 Task: Find the cross product of the vectors {1, 0, 1} and {0, 1, 0} in 3D space.
Action: Mouse moved to (1008, 69)
Screenshot: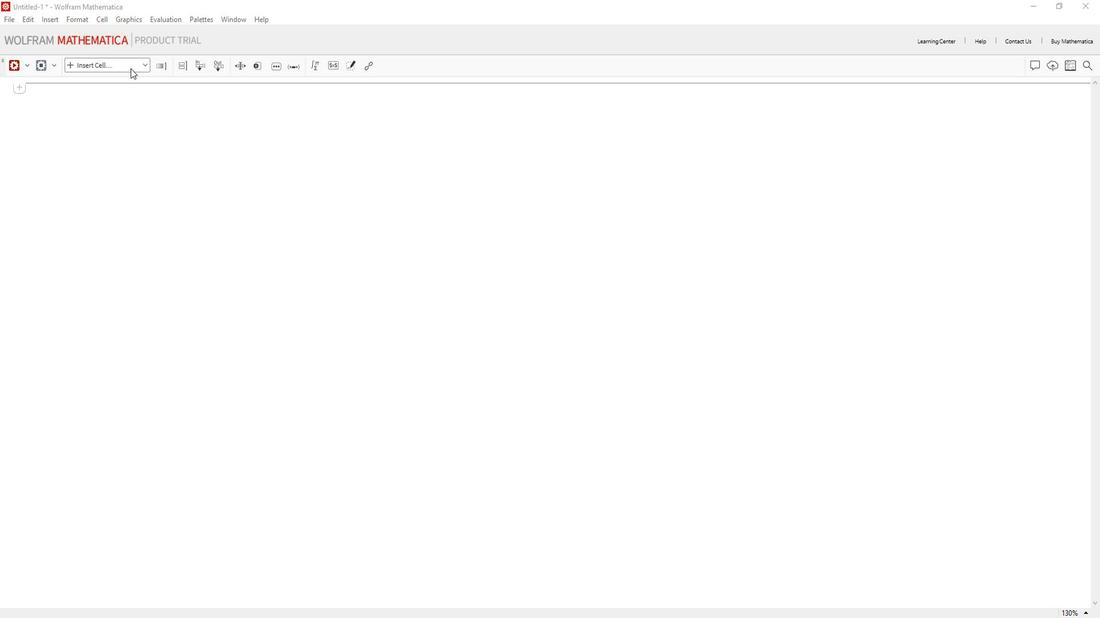 
Action: Mouse pressed left at (1008, 69)
Screenshot: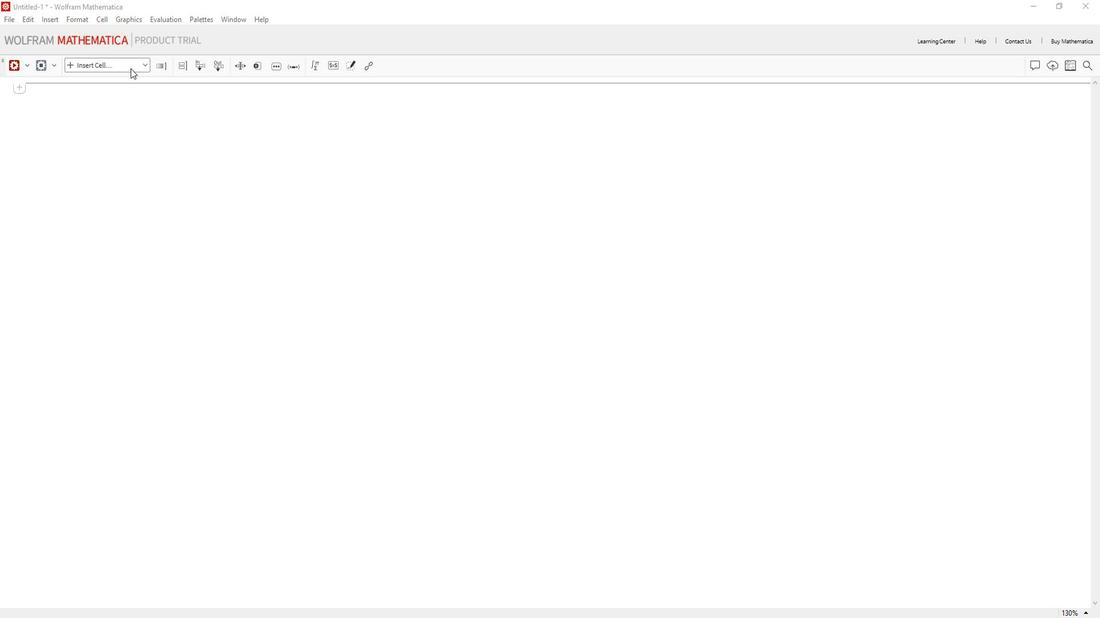 
Action: Mouse moved to (991, 82)
Screenshot: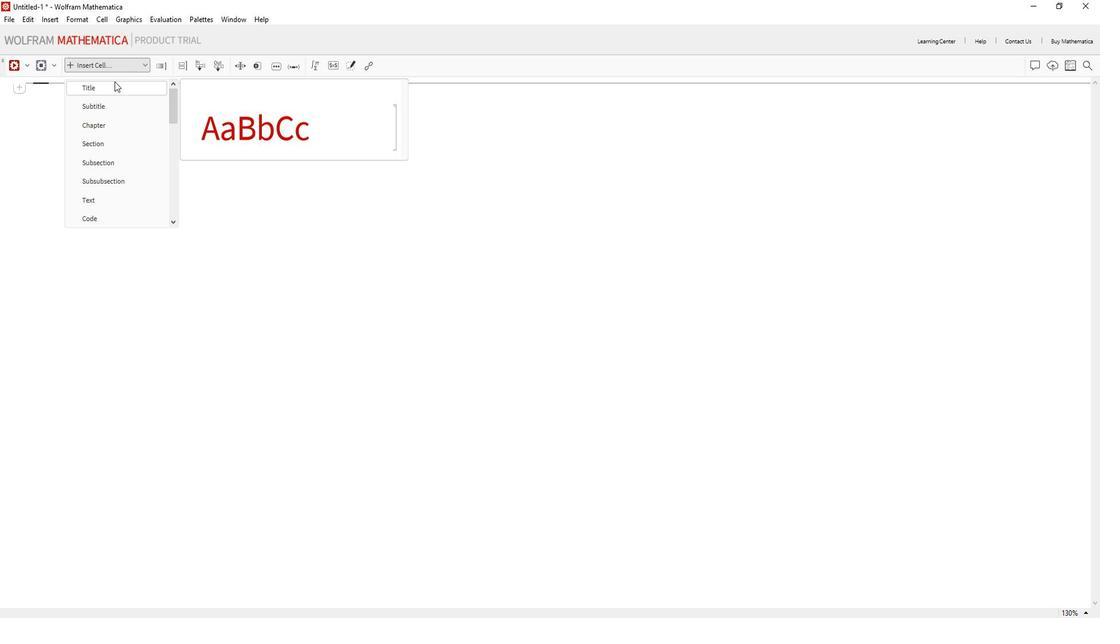 
Action: Mouse pressed left at (991, 82)
Screenshot: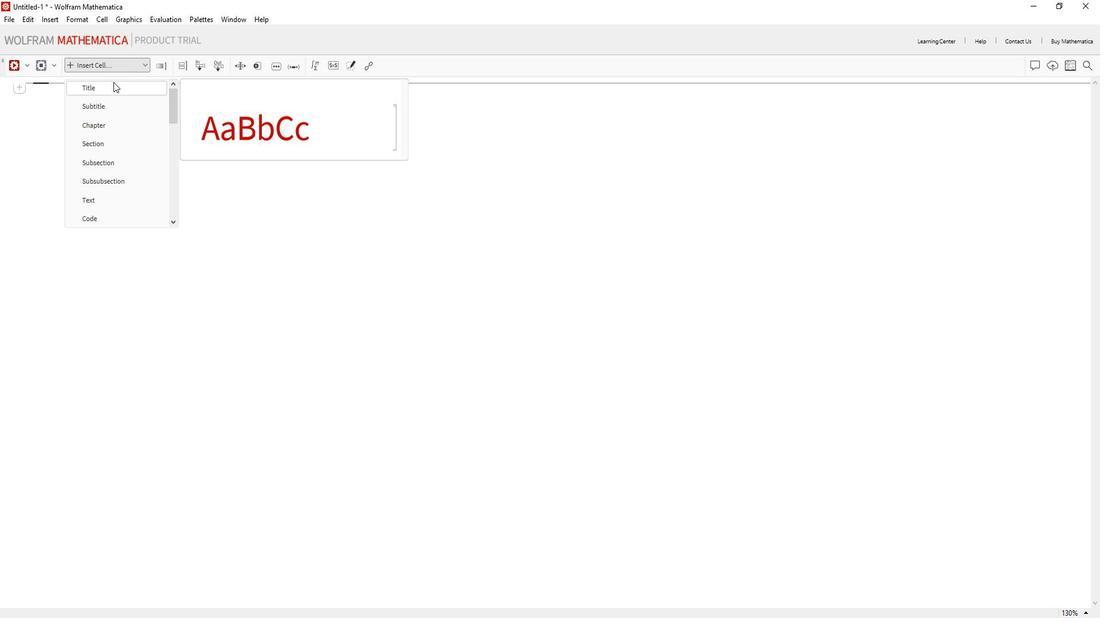 
Action: Key pressed <Key.shift><Key.shift><Key.shift><Key.shift><Key.shift><Key.shift><Key.shift><Key.shift><Key.shift><Key.shift><Key.shift><Key.shift><Key.shift>Find<Key.space>the<Key.space>cross<Key.space>product<Key.space>of<Key.space>the<Key.space>b<Key.backspace>vectors
Screenshot: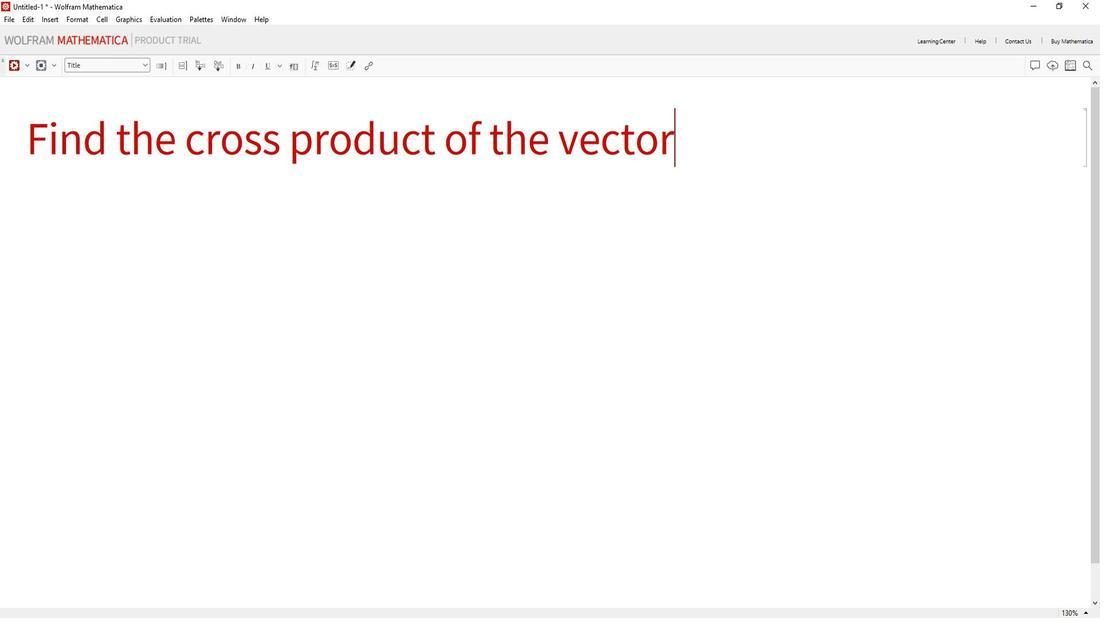 
Action: Mouse moved to (974, 225)
Screenshot: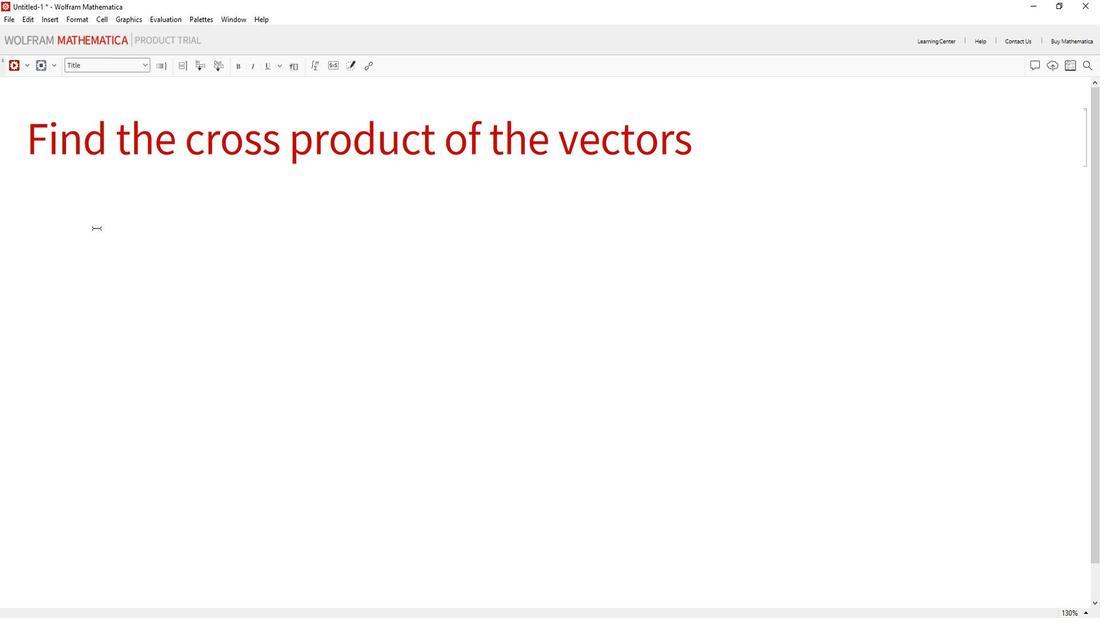 
Action: Mouse pressed left at (974, 225)
Screenshot: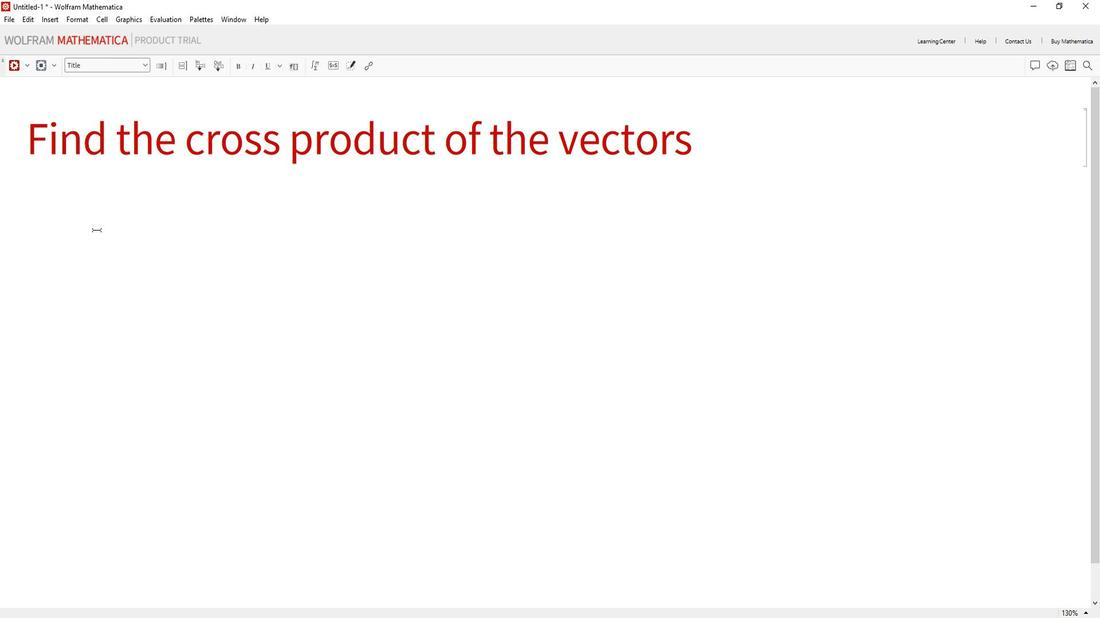 
Action: Mouse moved to (985, 66)
Screenshot: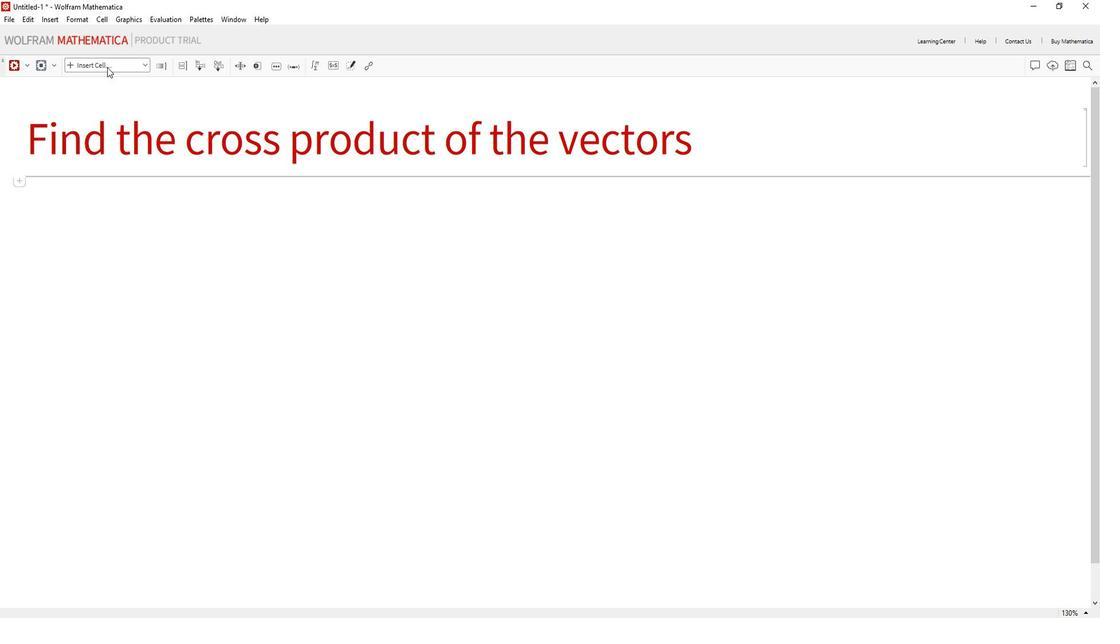 
Action: Mouse pressed left at (985, 66)
Screenshot: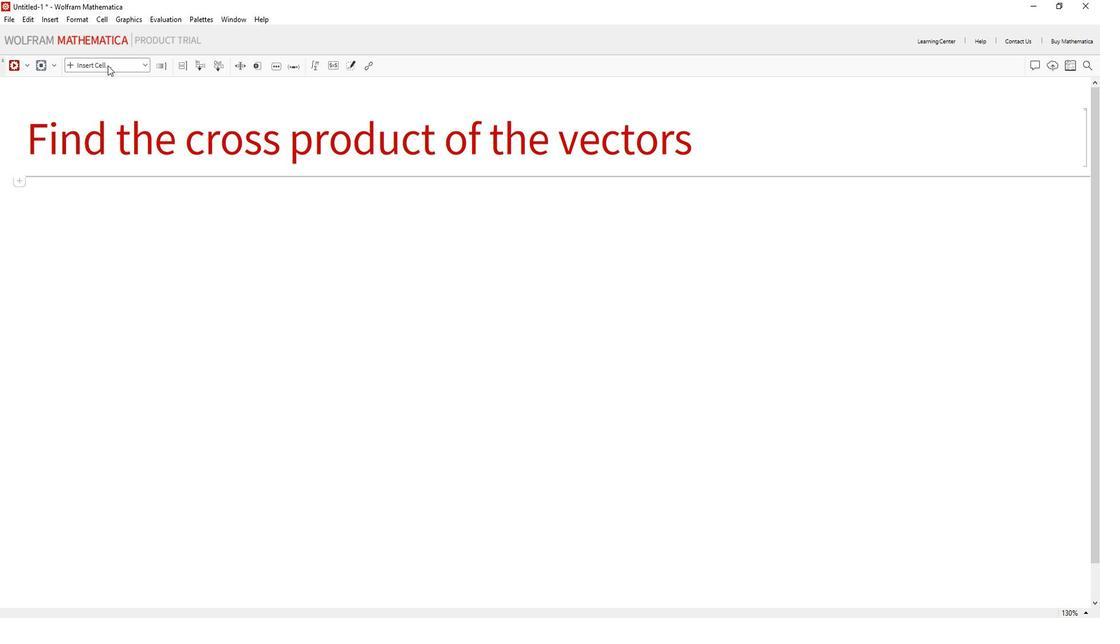 
Action: Mouse moved to (964, 216)
Screenshot: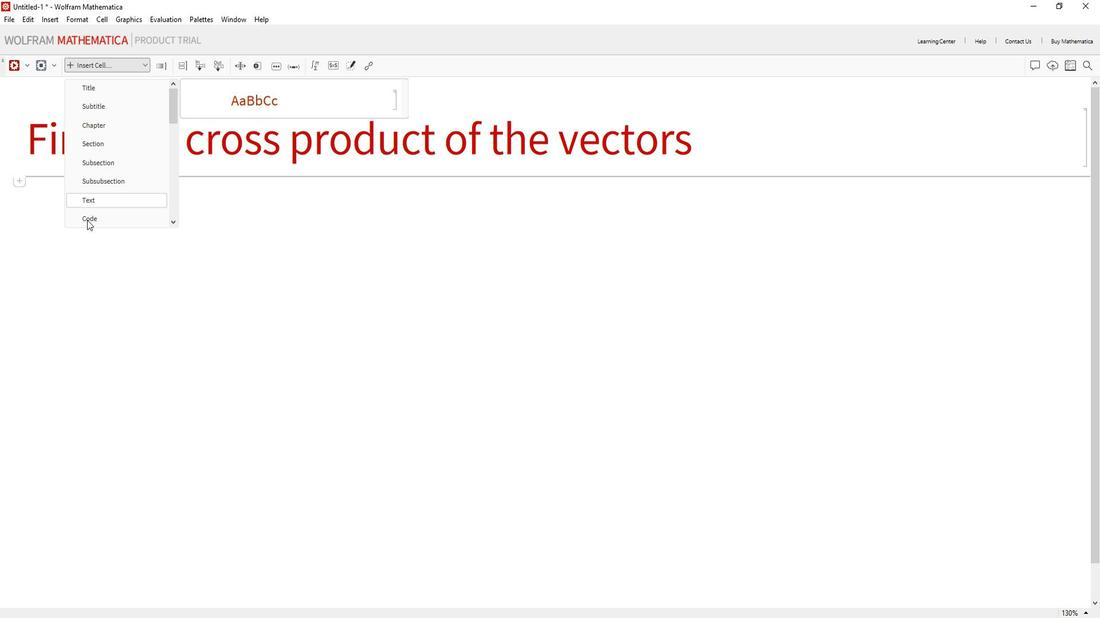 
Action: Mouse pressed left at (964, 216)
Screenshot: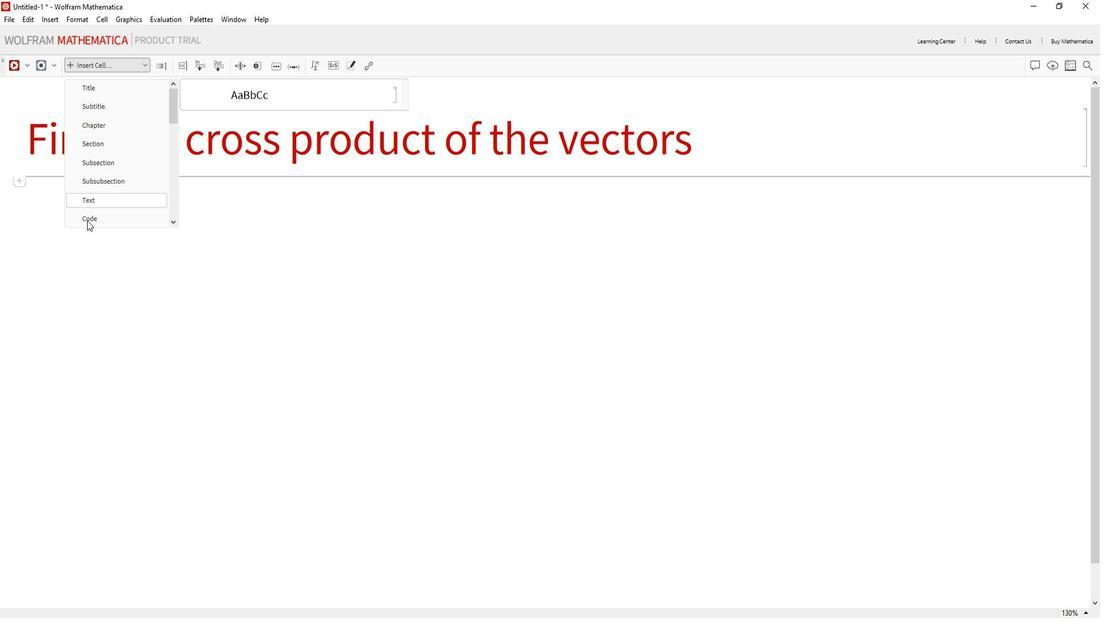 
Action: Mouse moved to (782, 234)
Screenshot: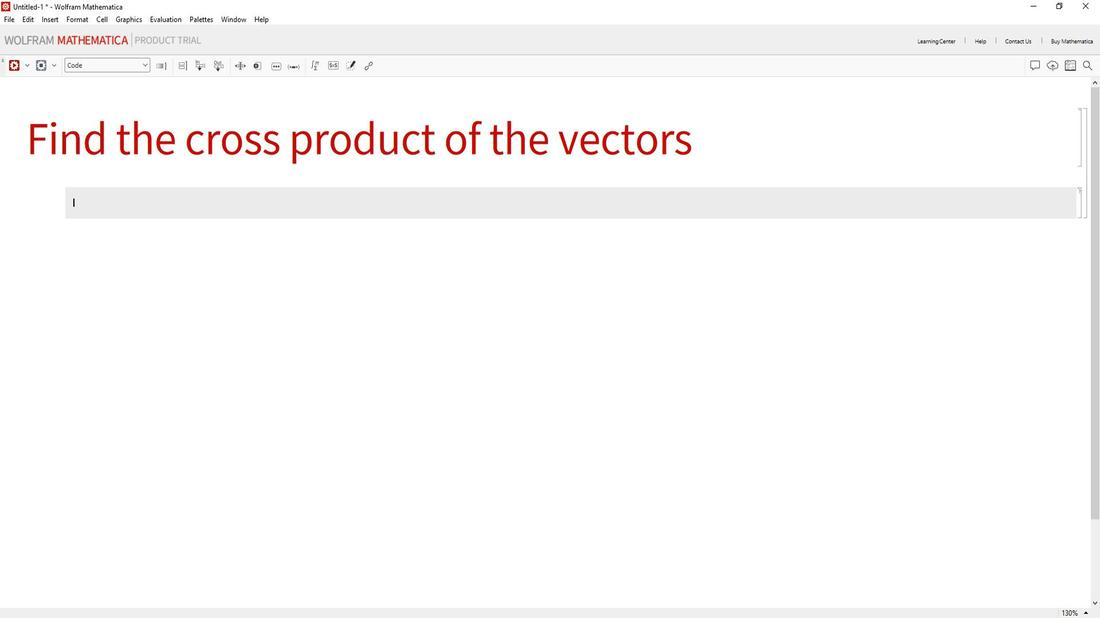 
Action: Mouse pressed left at (782, 234)
Screenshot: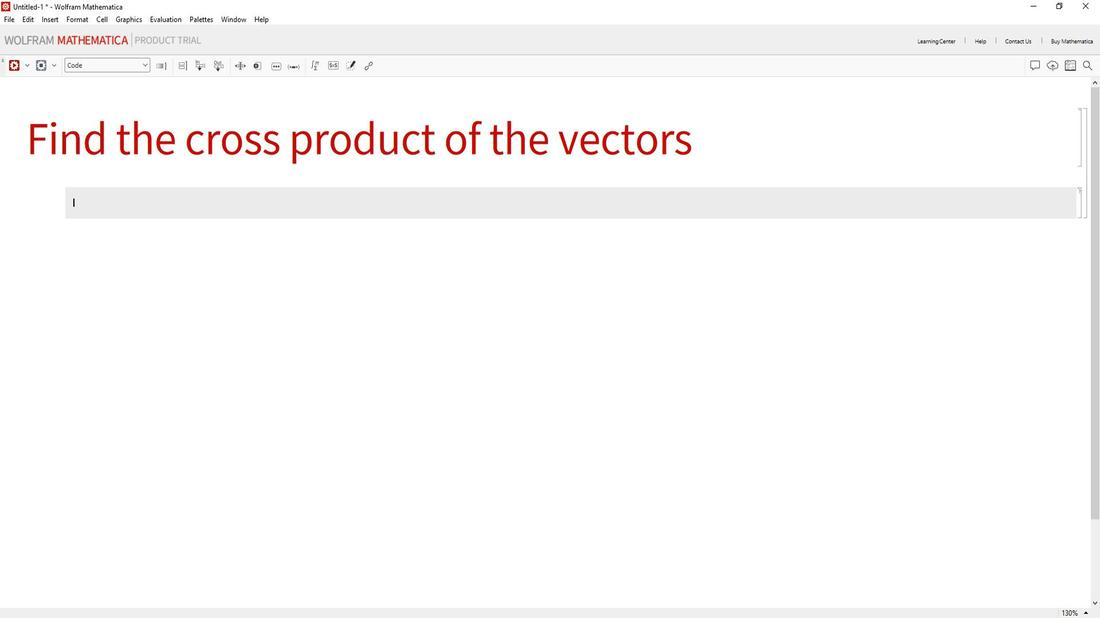 
Action: Mouse moved to (974, 198)
Screenshot: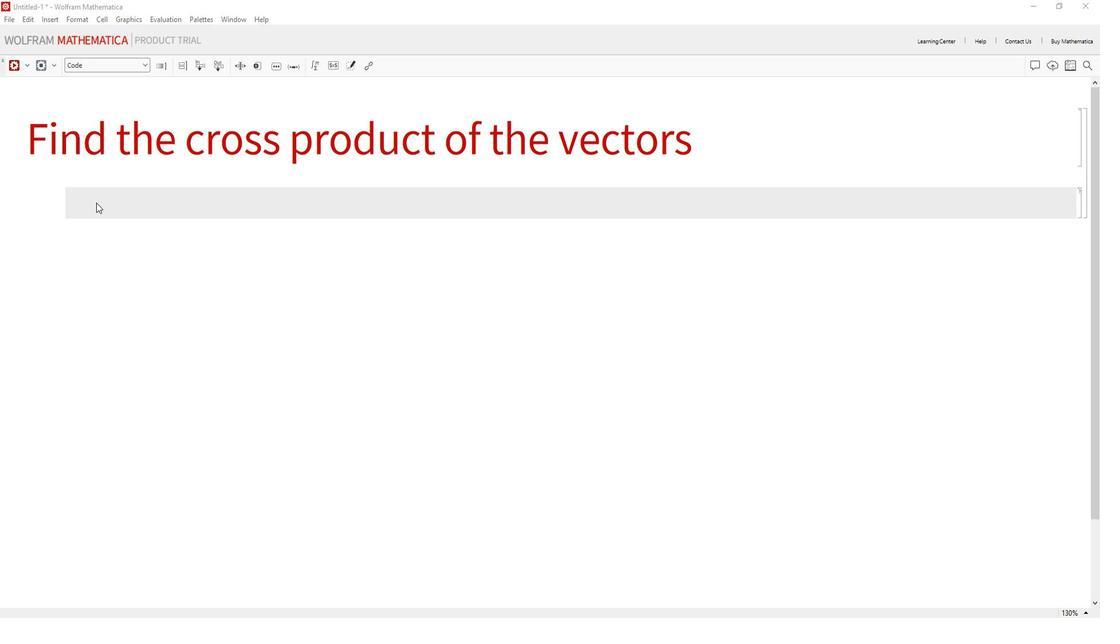 
Action: Mouse pressed left at (974, 198)
Screenshot: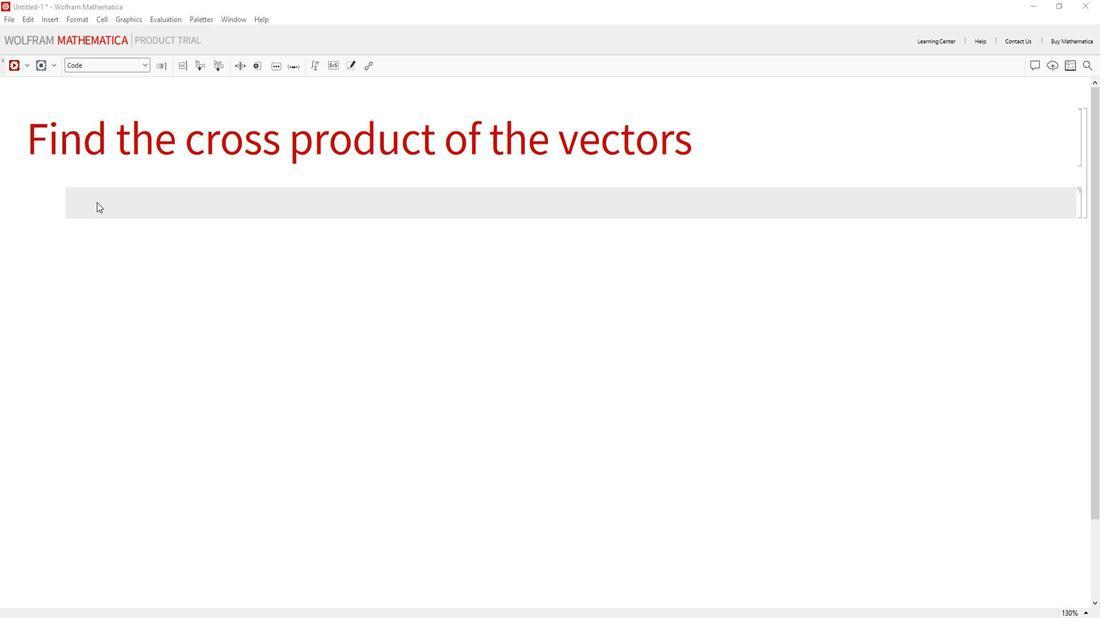 
Action: Key pressed <Key.shift_r>(*<Key.shift>Define<Key.space>the<Key.space>vectors<Key.right><Key.right>a<Key.space>=<Key.space><Key.shift_r>{1,<Key.space>0,<Key.space>1<Key.right>;<Key.enter>b<Key.space>=<Key.space><Key.shift_r><Key.shift_r><Key.shift_r><Key.shift_r><Key.shift_r><Key.shift_r>{0,1<Key.backspace><Key.space>,<Key.space><Key.backspace><Key.backspace>1,<Key.space>0<Key.right>;<Key.enter><Key.enter><Key.shift_r><Key.shift_r><Key.shift_r><Key.shift_r><Key.shift_r>(*<Key.shift>Calculate<Key.space>the<Key.space>cross<Key.space>product<Key.space>using<Key.space><Key.shift>Cross<Key.space>function<Key.right><Key.right><Key.enter>cross<Key.shift>Produ<Key.backspace>uct<Key.enter><Key.space>=<Key.space><Key.shift>Cross[a,<Key.space>b<Key.right>;<Key.enter><Key.enter><Key.shift_r><Key.shift_r><Key.shift_r><Key.shift_r><Key.shift_r><Key.shift_r>(*<Key.shift><Key.shift><Key.shift><Key.shift><Key.shift>Diplay<Key.space>the<Key.space>result<Key.right><Key.right><Key.enter>cross<Key.shift>Product<Key.enter>
Screenshot: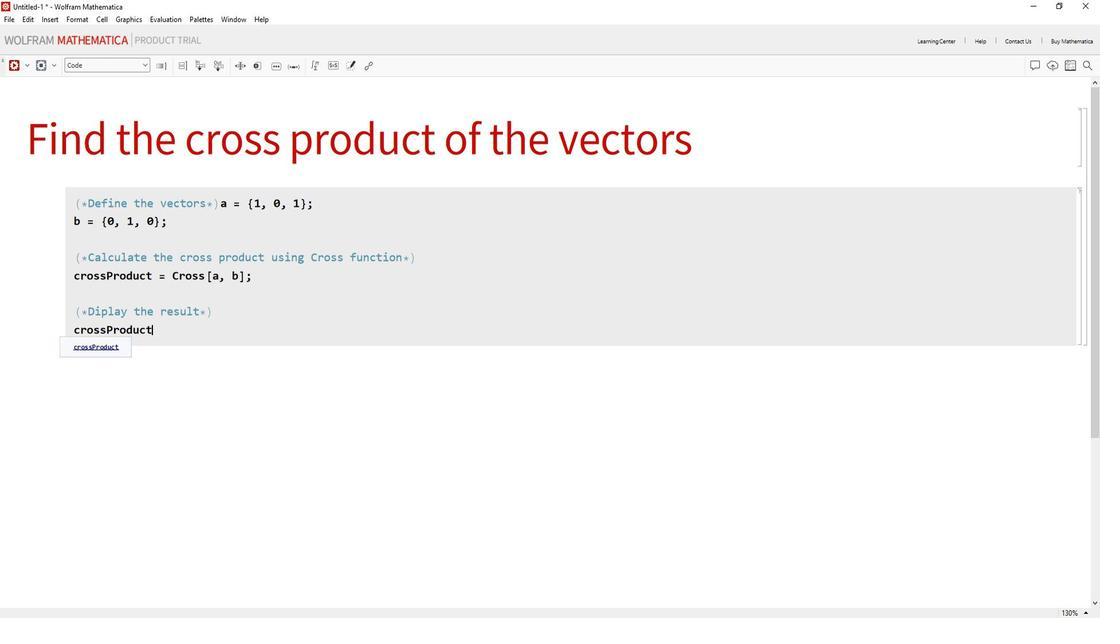
Action: Mouse moved to (1072, 289)
Screenshot: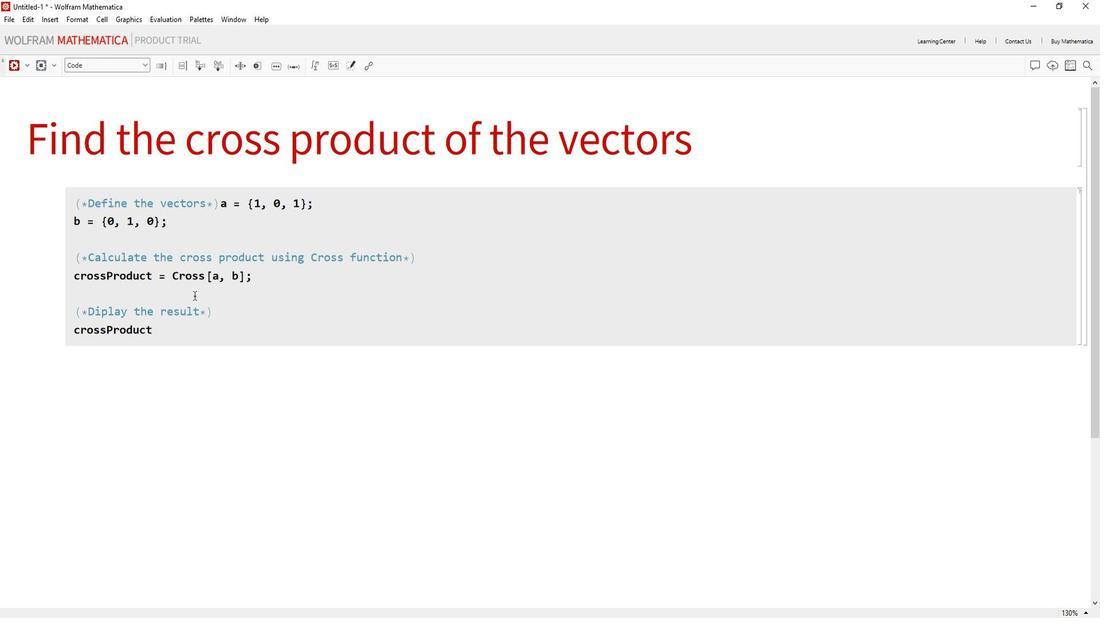 
Action: Mouse pressed left at (1072, 289)
Screenshot: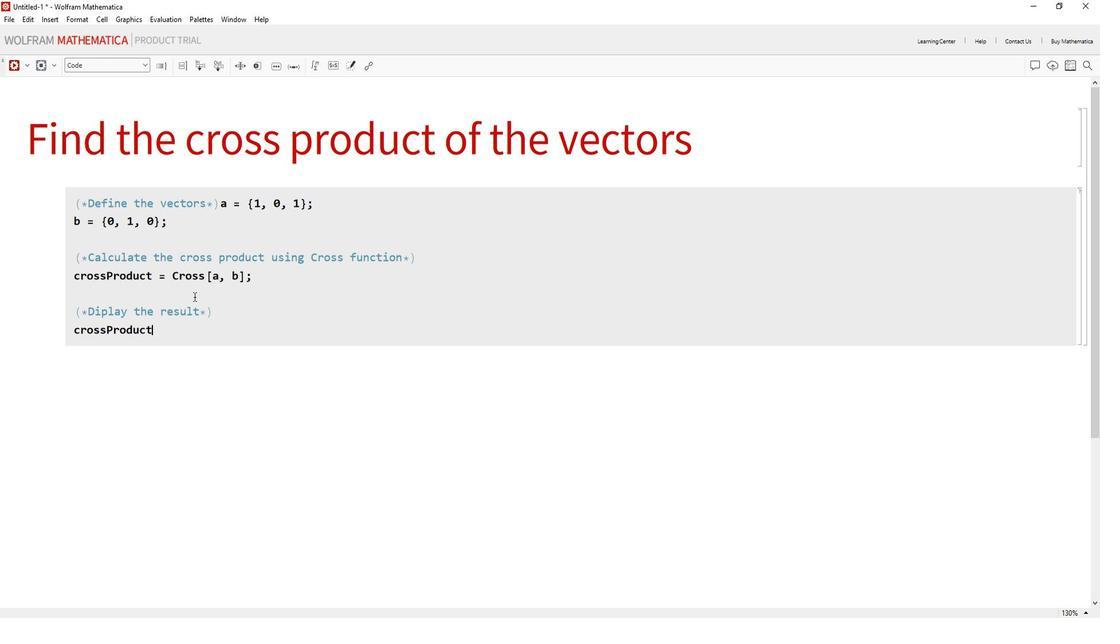 
Action: Mouse moved to (896, 68)
Screenshot: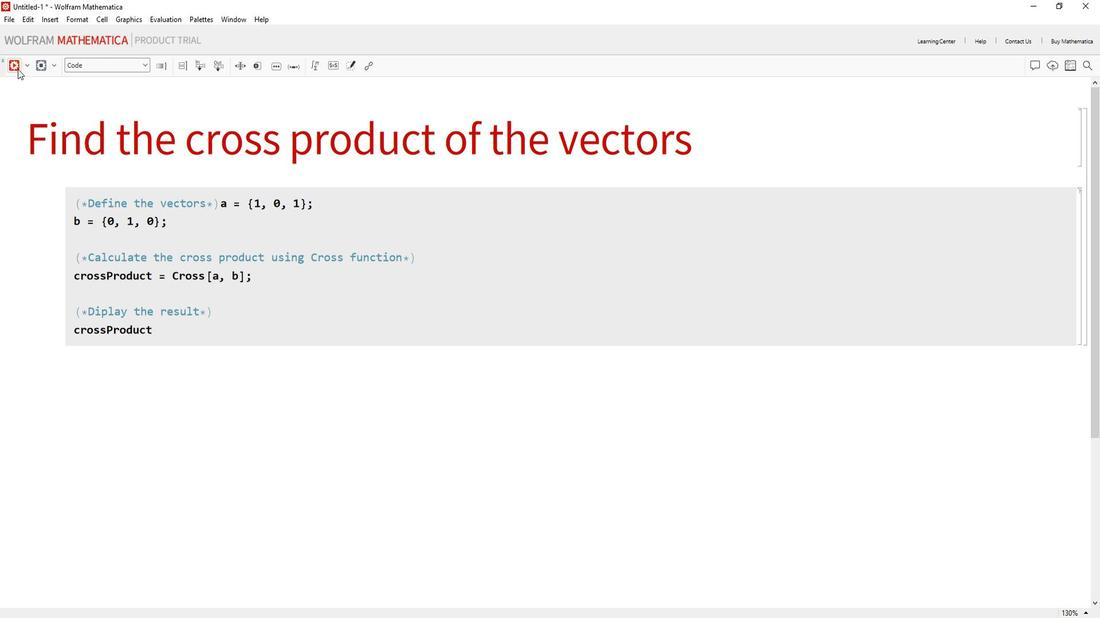 
Action: Mouse pressed left at (896, 68)
Screenshot: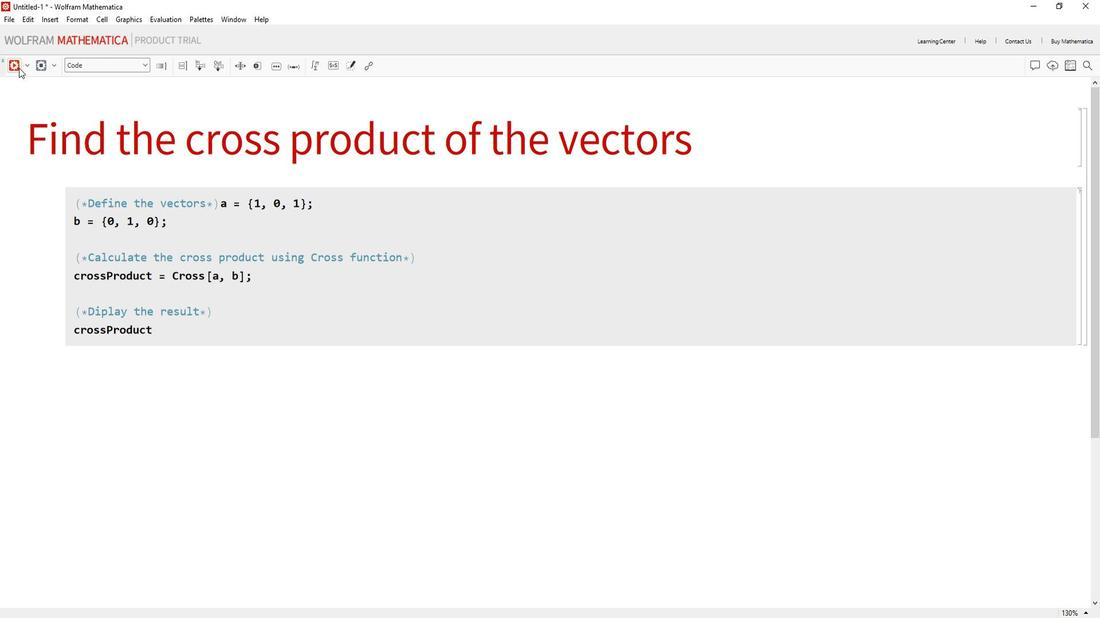 
Action: Mouse moved to (1047, 346)
Screenshot: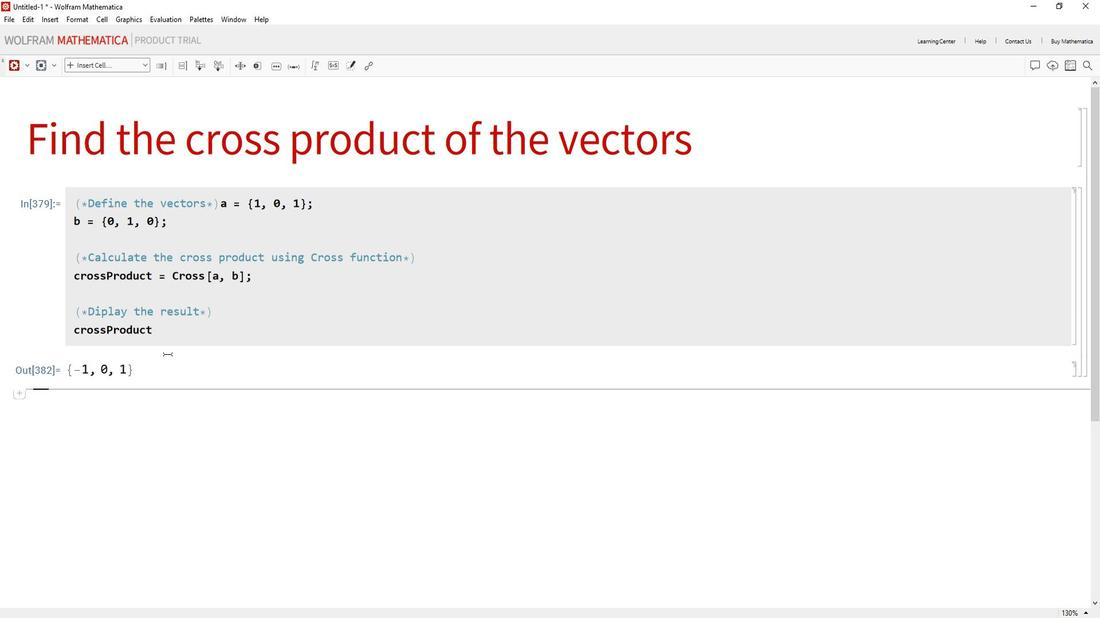 
